 Task: In the  document landing page.docx Select the first Column and change text color to  'Black' Apply the command  'Undo' Apply the command  Redo
Action: Mouse moved to (345, 187)
Screenshot: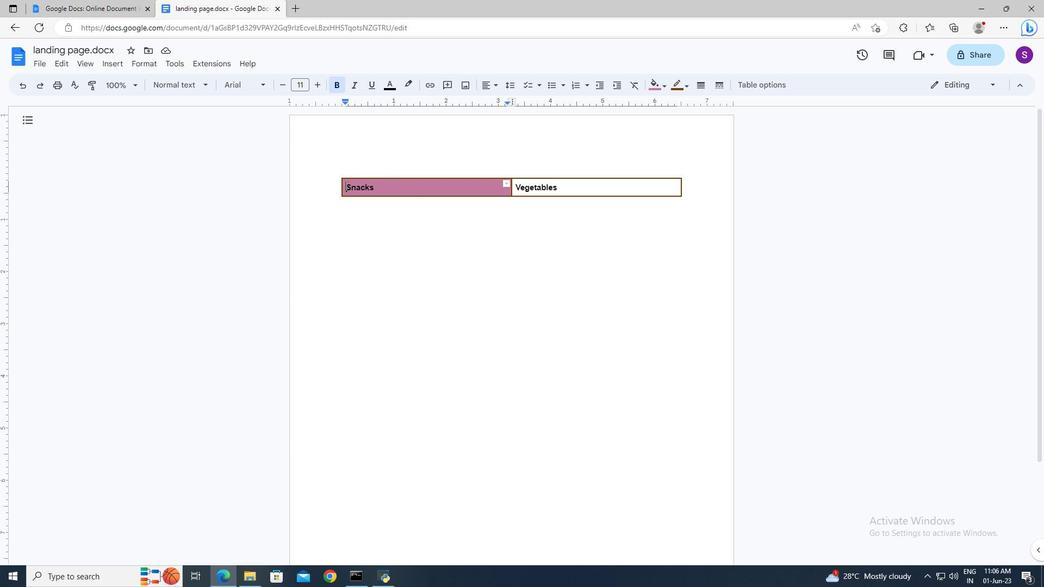 
Action: Mouse pressed left at (345, 187)
Screenshot: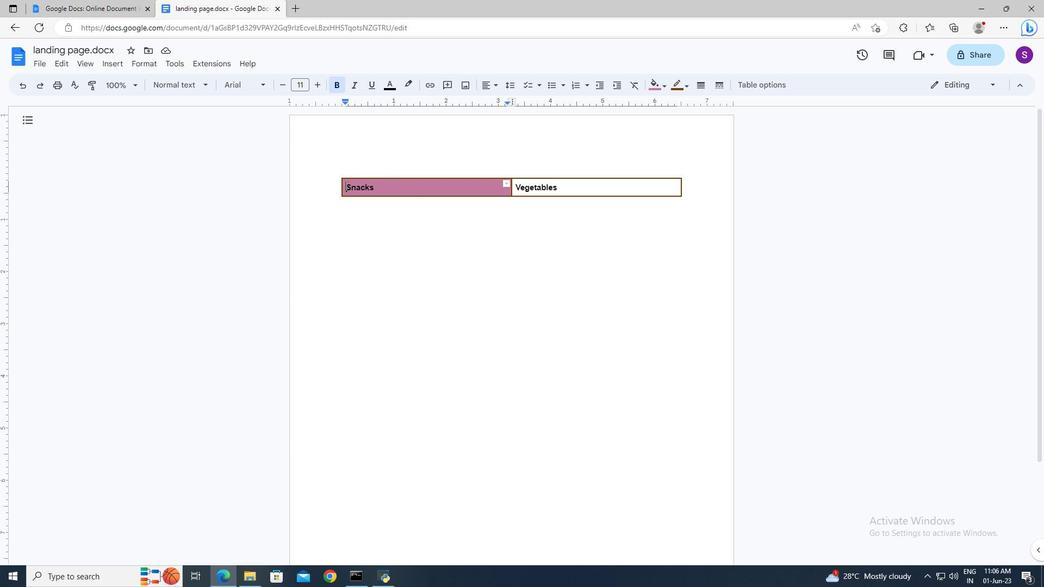 
Action: Mouse moved to (345, 186)
Screenshot: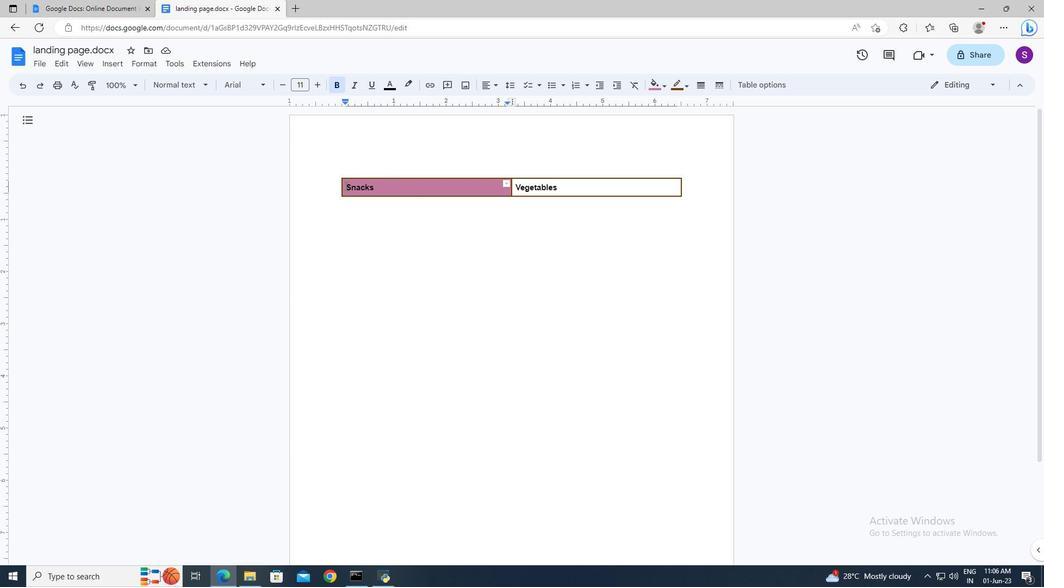 
Action: Key pressed <Key.shift><Key.down><Key.left><Key.up><Key.left>
Screenshot: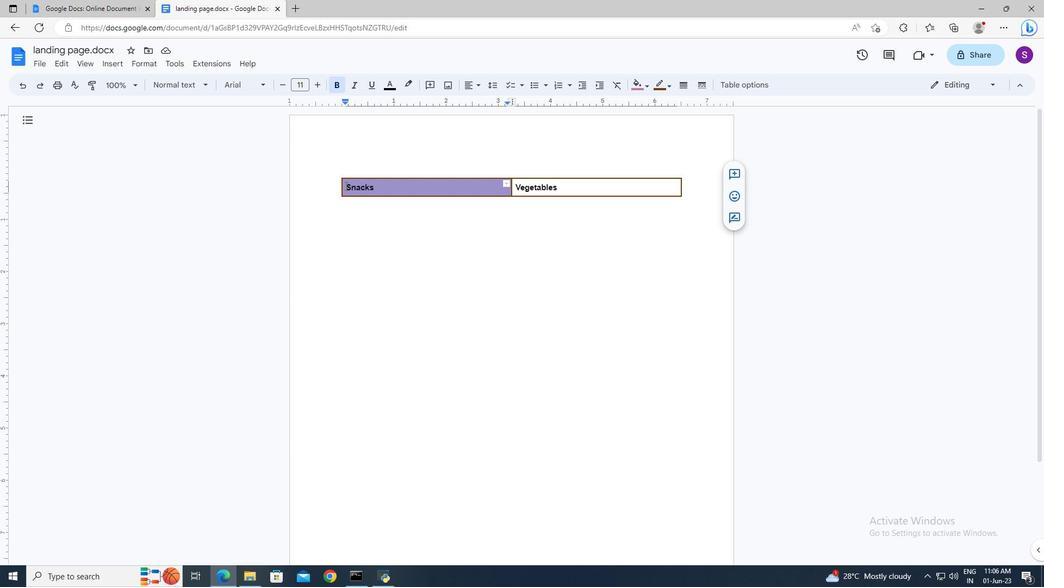 
Action: Mouse moved to (345, 186)
Screenshot: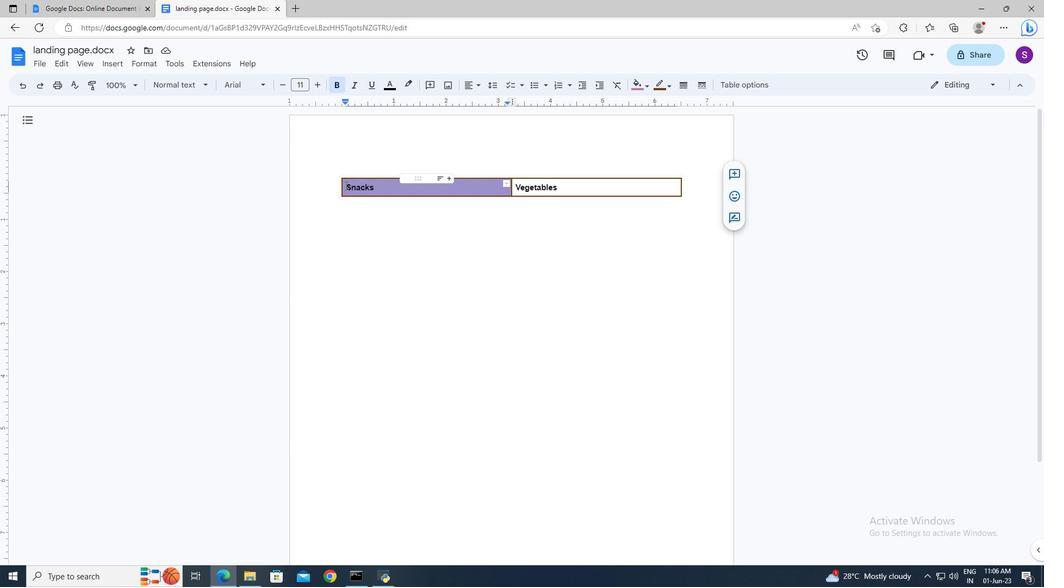 
Action: Key pressed <Key.left><Key.down><Key.left>
Screenshot: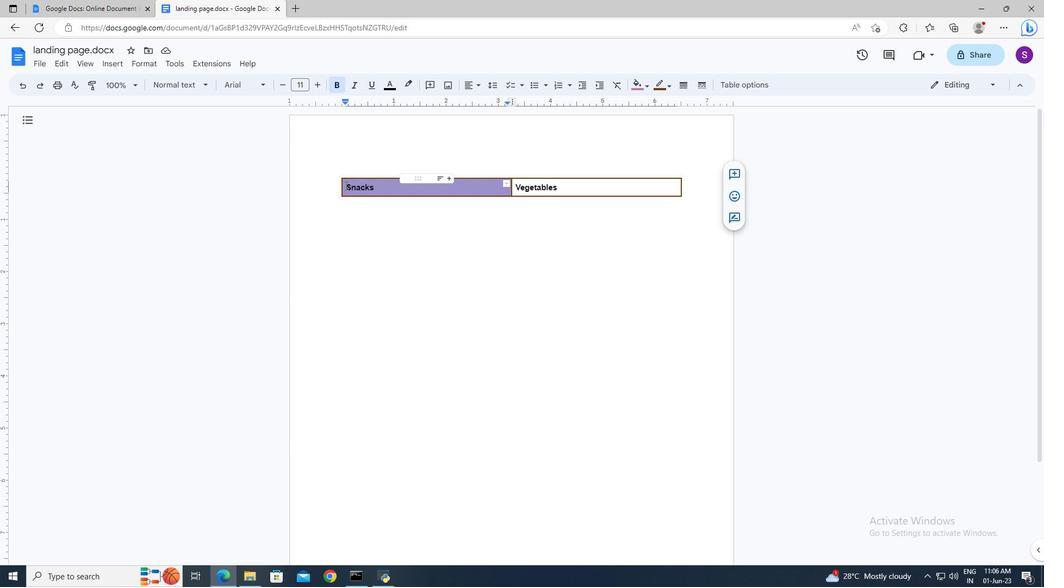 
Action: Mouse moved to (345, 186)
Screenshot: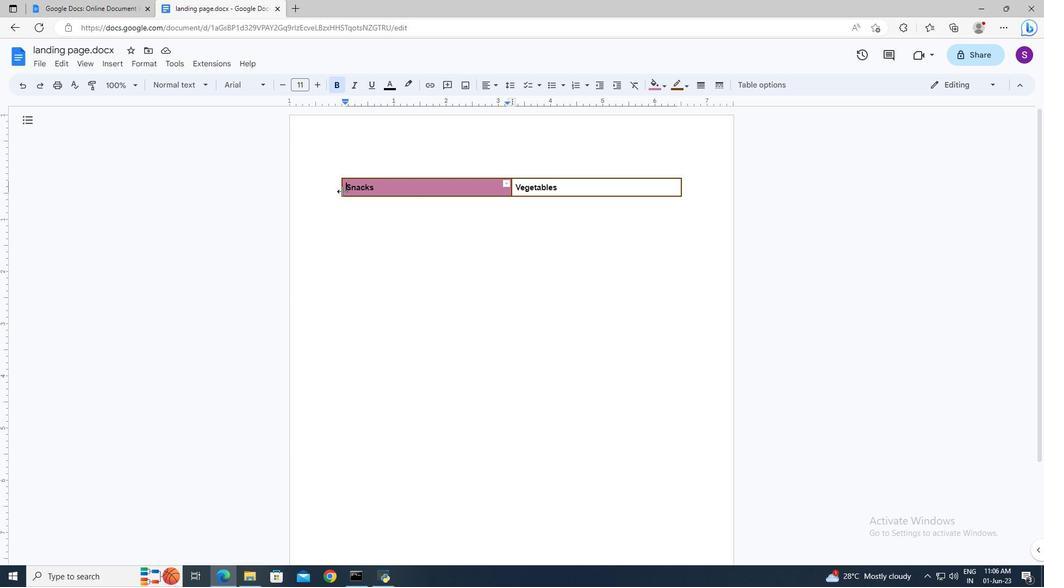 
Action: Mouse pressed left at (345, 186)
Screenshot: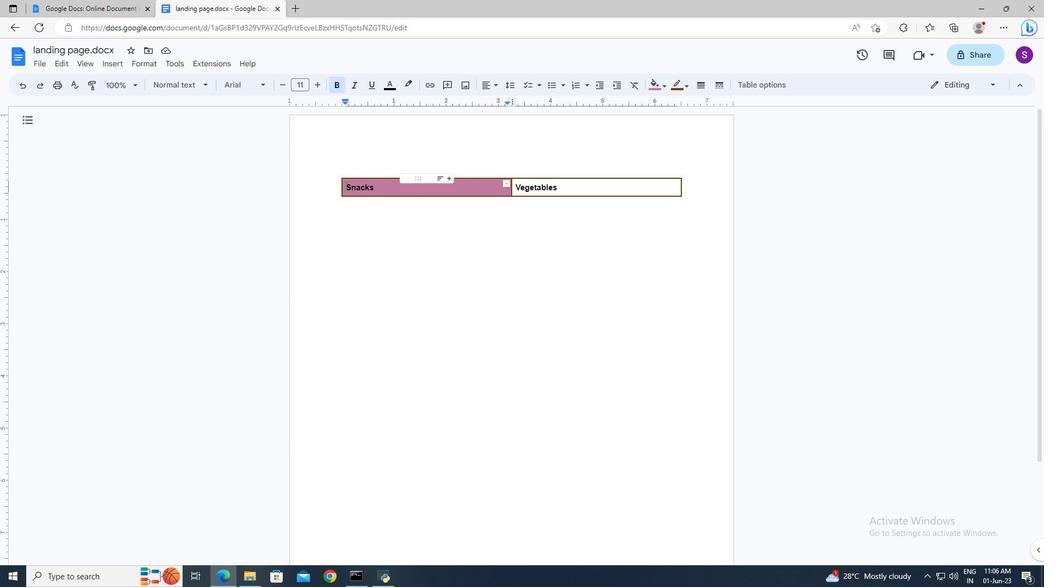 
Action: Key pressed <Key.shift><Key.down><Key.left>
Screenshot: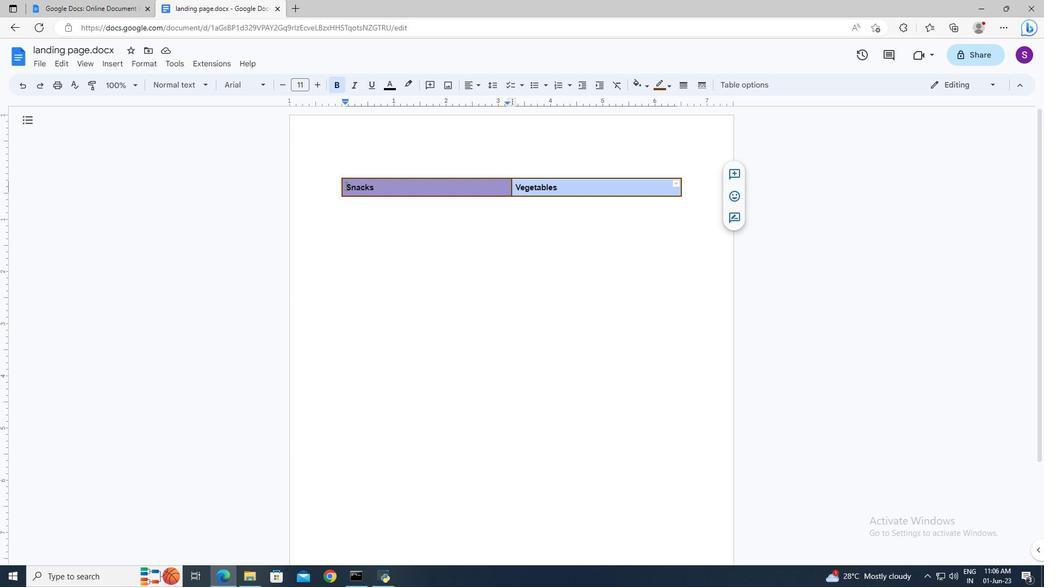 
Action: Mouse moved to (389, 88)
Screenshot: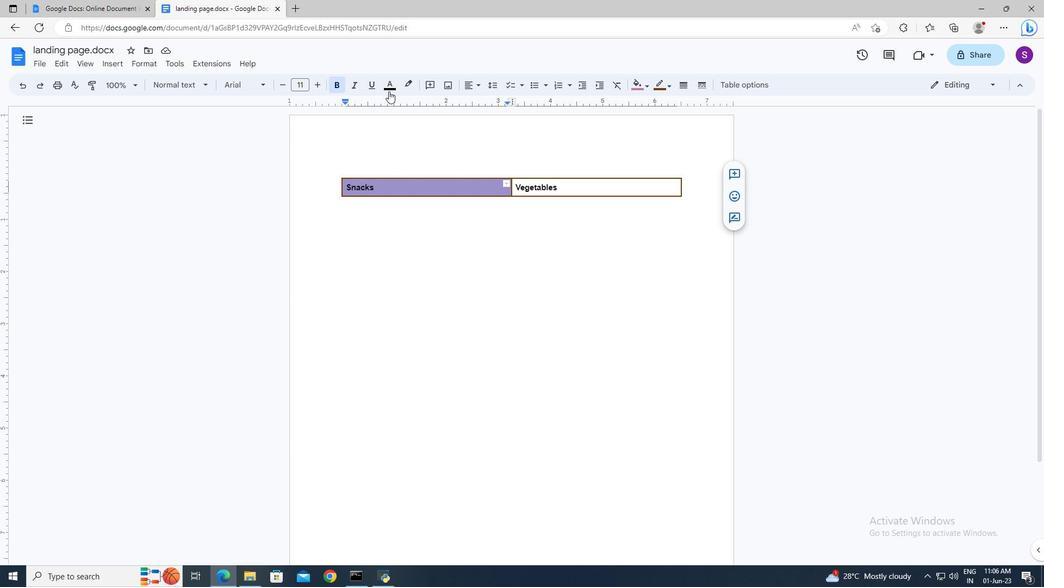 
Action: Mouse pressed left at (389, 88)
Screenshot: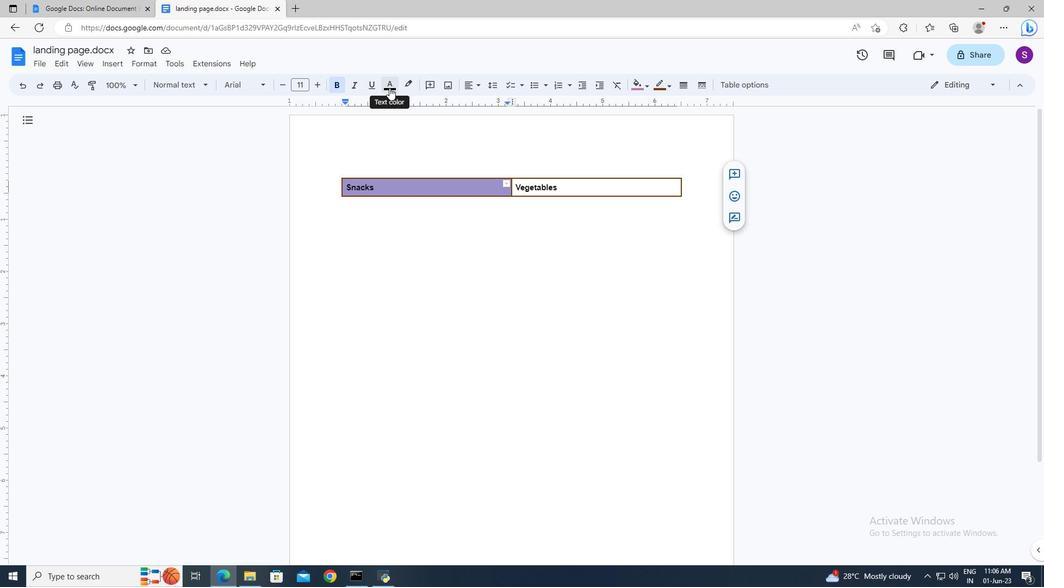 
Action: Mouse moved to (394, 106)
Screenshot: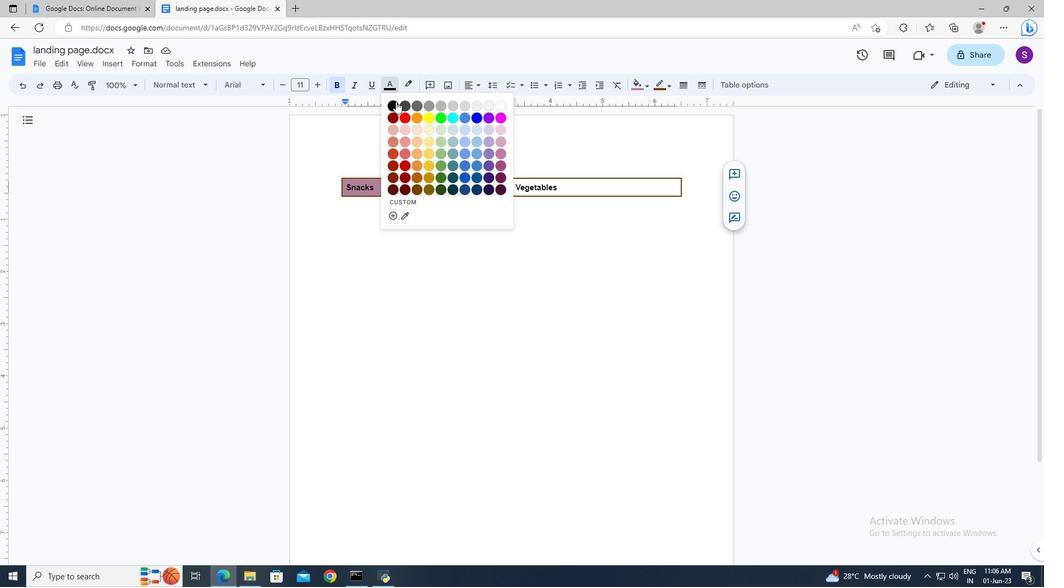 
Action: Mouse pressed left at (394, 106)
Screenshot: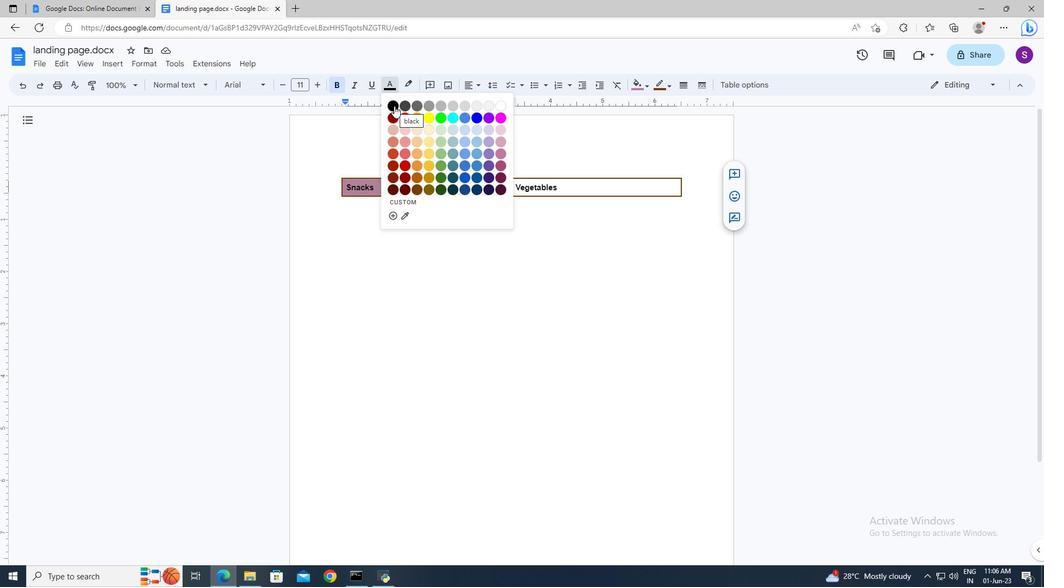 
Action: Mouse moved to (445, 251)
Screenshot: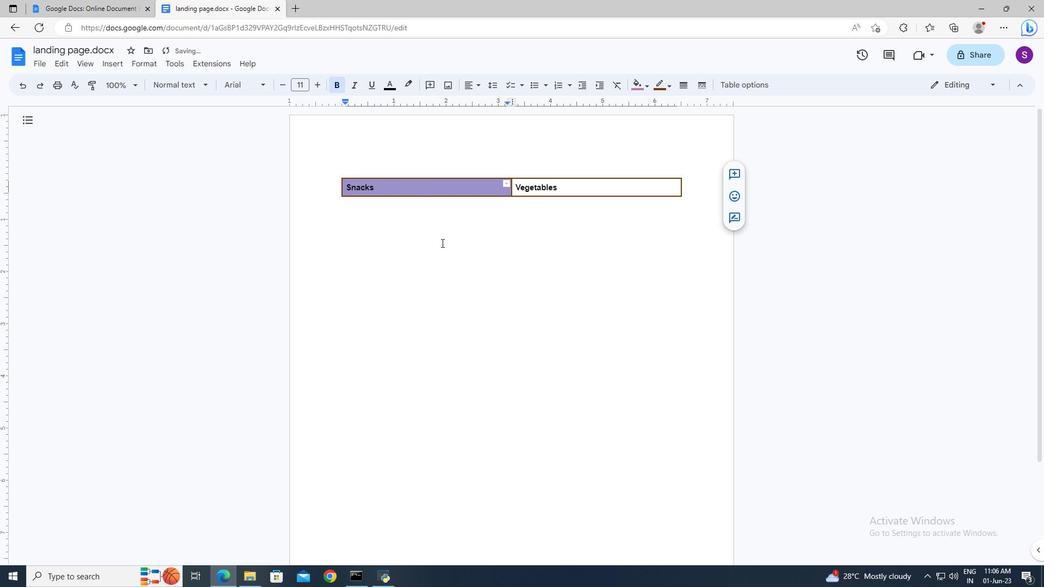 
Action: Mouse pressed left at (445, 251)
Screenshot: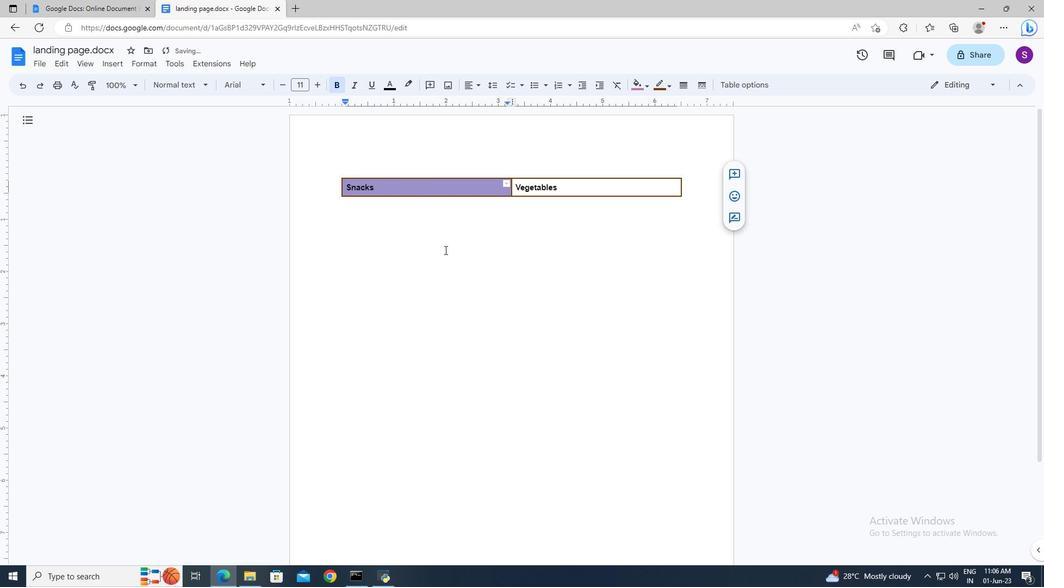 
Action: Key pressed ctrl+Z
Screenshot: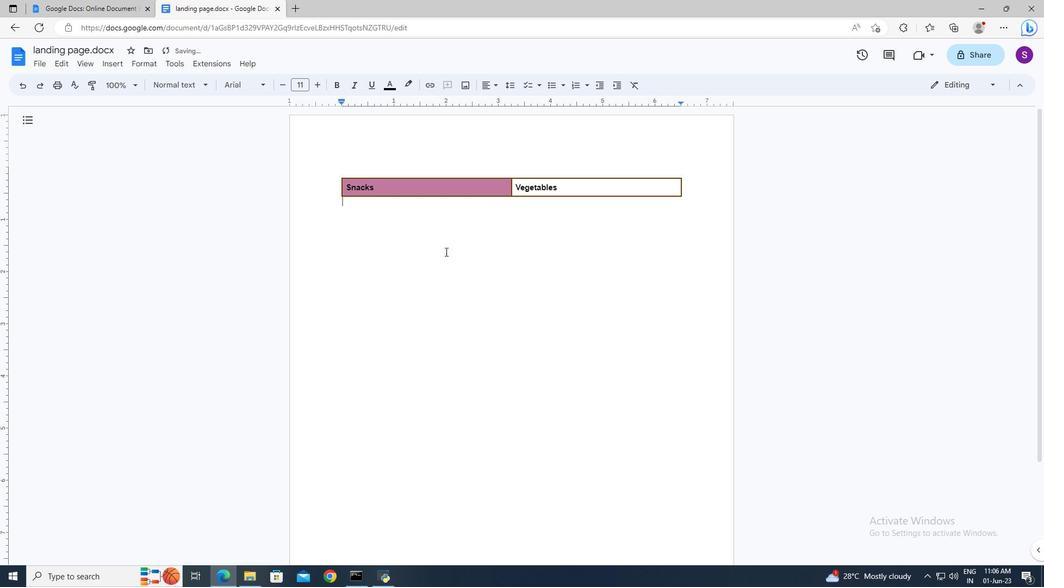 
Action: Mouse pressed left at (445, 251)
Screenshot: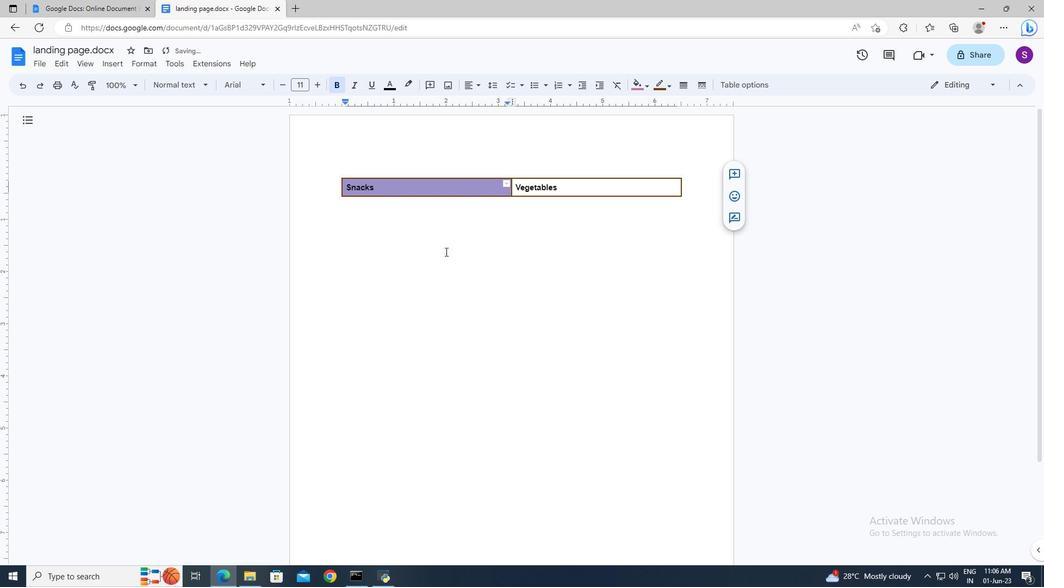 
Action: Key pressed ctrl+Y
Screenshot: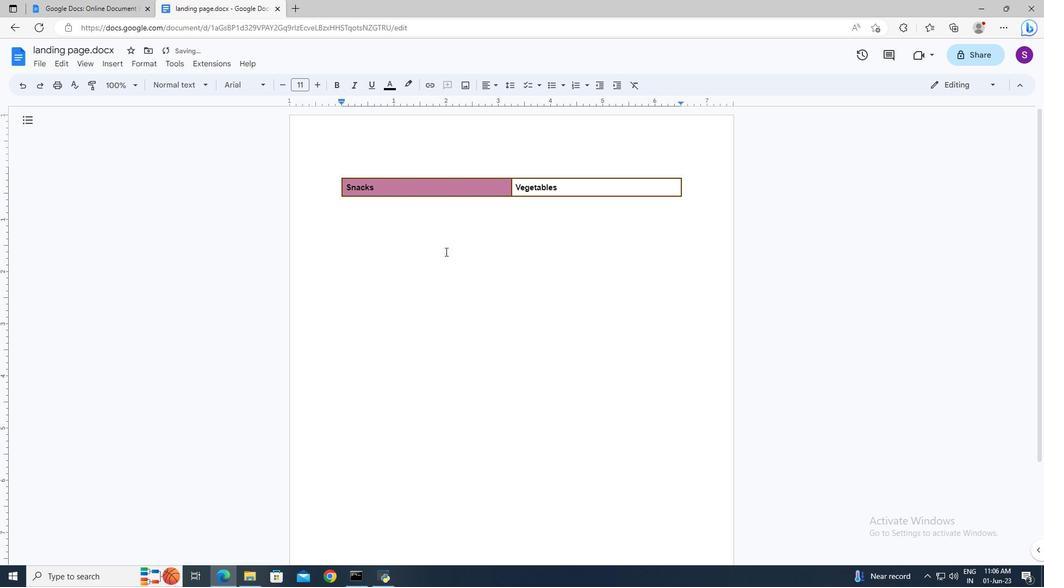 
Action: Mouse pressed left at (445, 251)
Screenshot: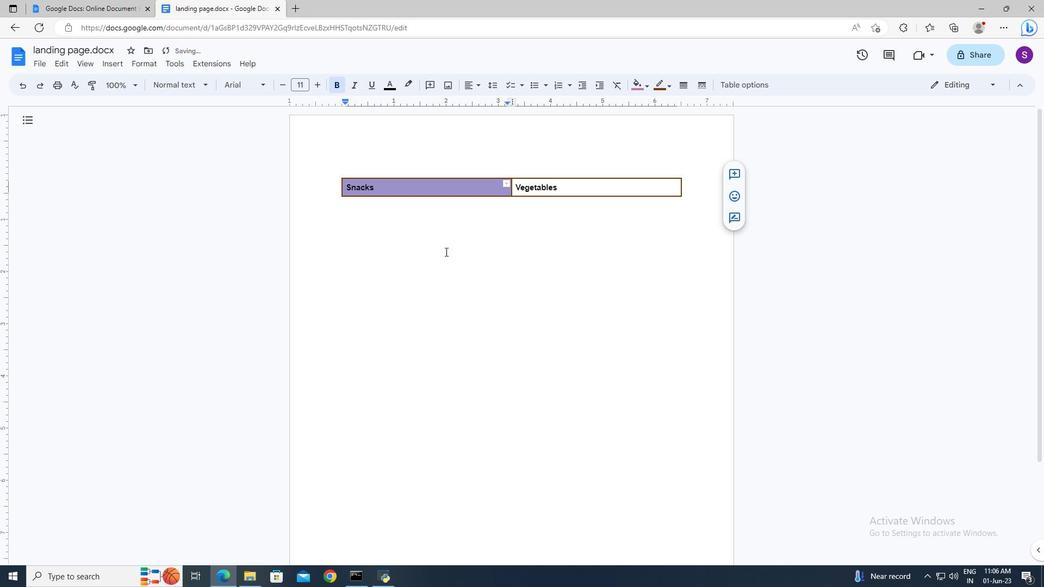 
